 Task: Create a due date automation trigger when advanced on, on the monday of the week a card is due add fields without all custom fields completed at 11:00 AM.
Action: Mouse moved to (1042, 65)
Screenshot: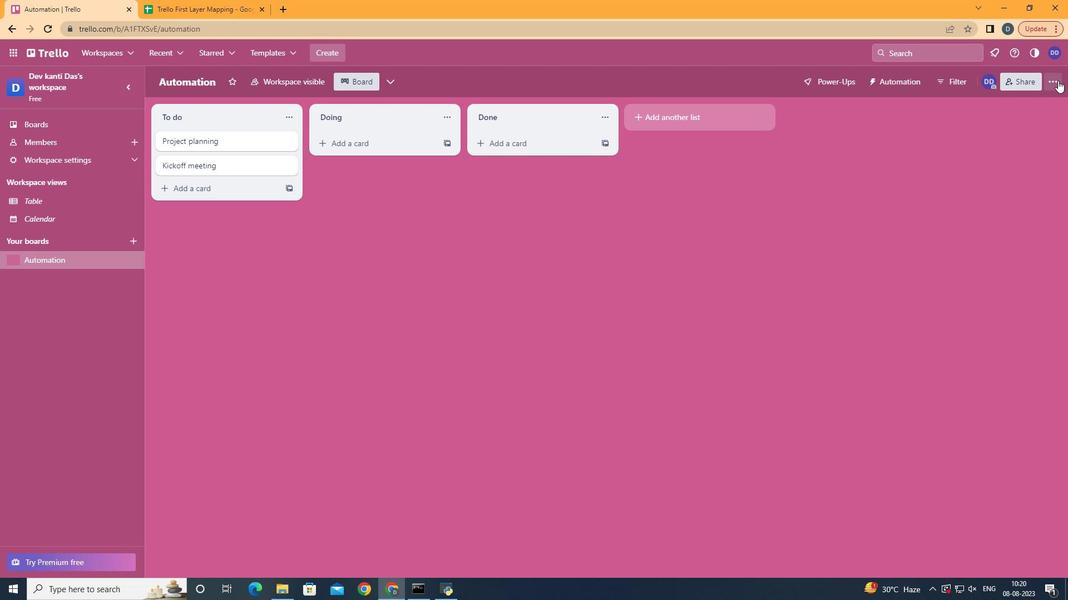
Action: Mouse pressed left at (1042, 65)
Screenshot: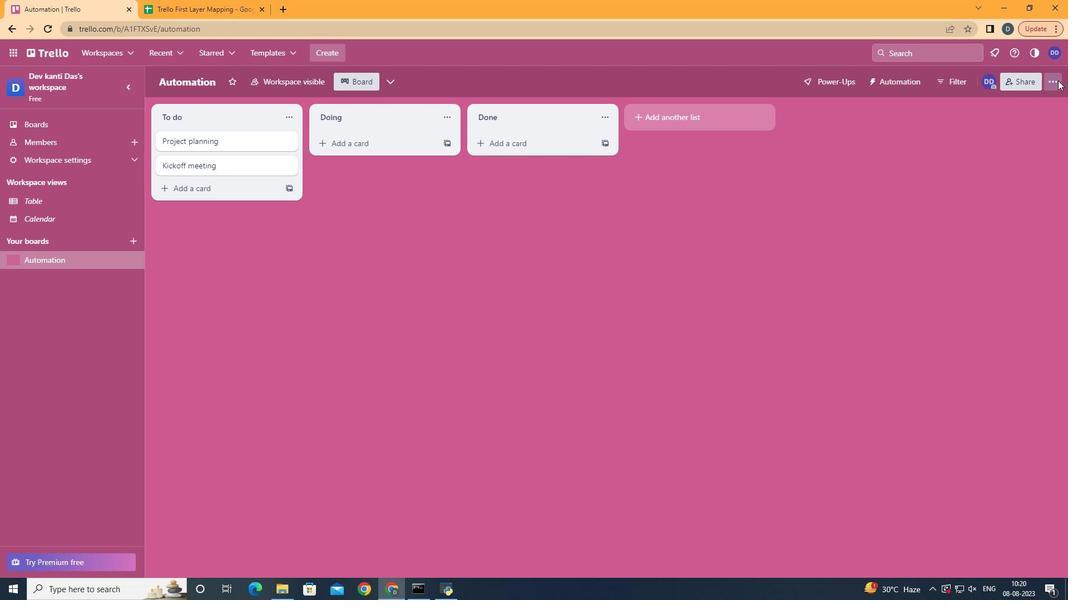 
Action: Mouse moved to (933, 210)
Screenshot: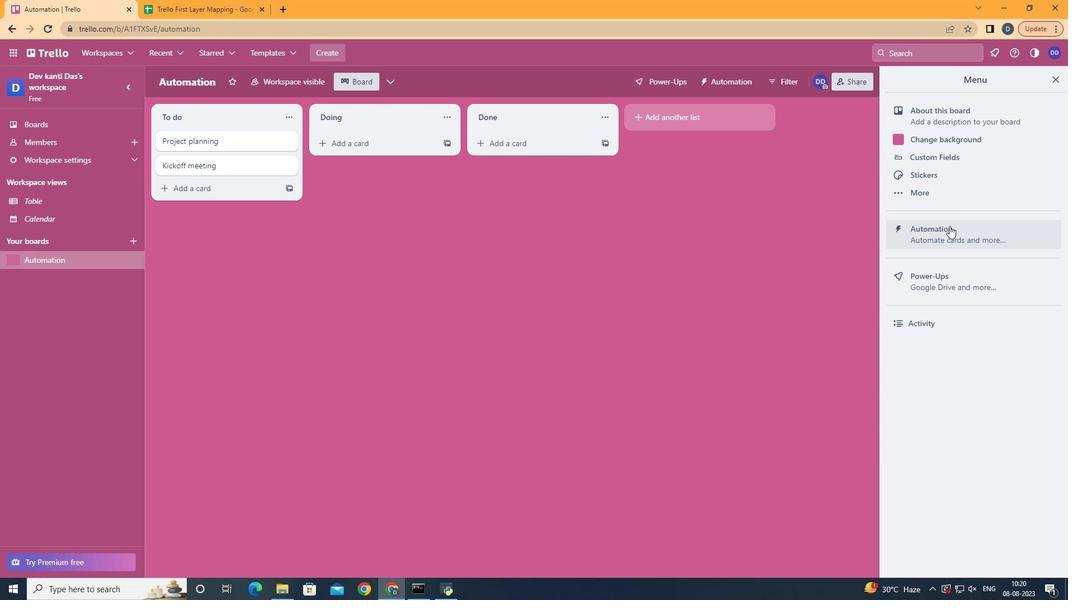 
Action: Mouse pressed left at (933, 210)
Screenshot: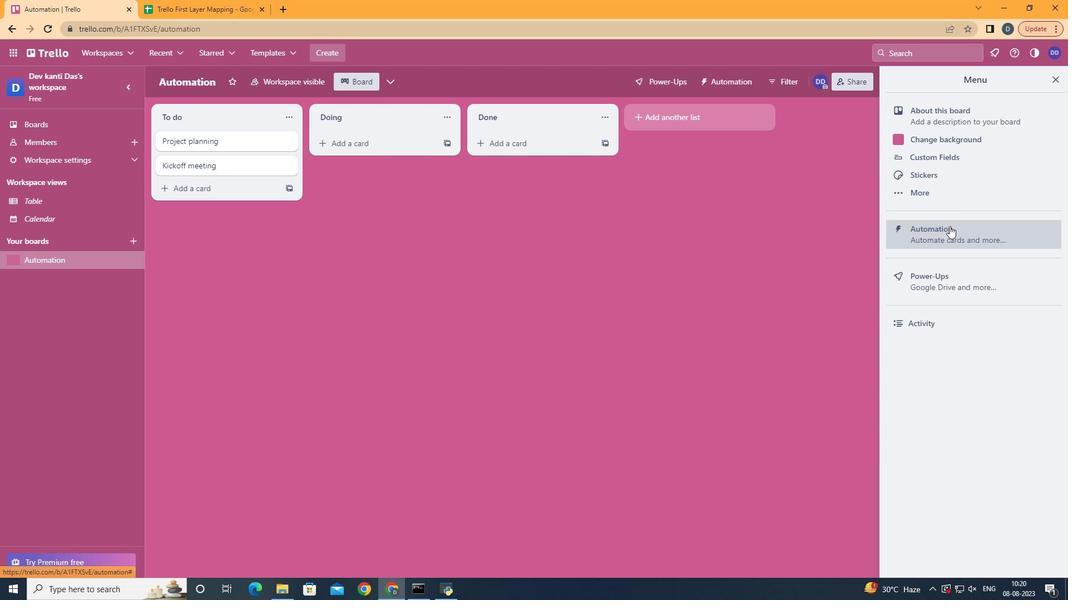 
Action: Mouse moved to (219, 203)
Screenshot: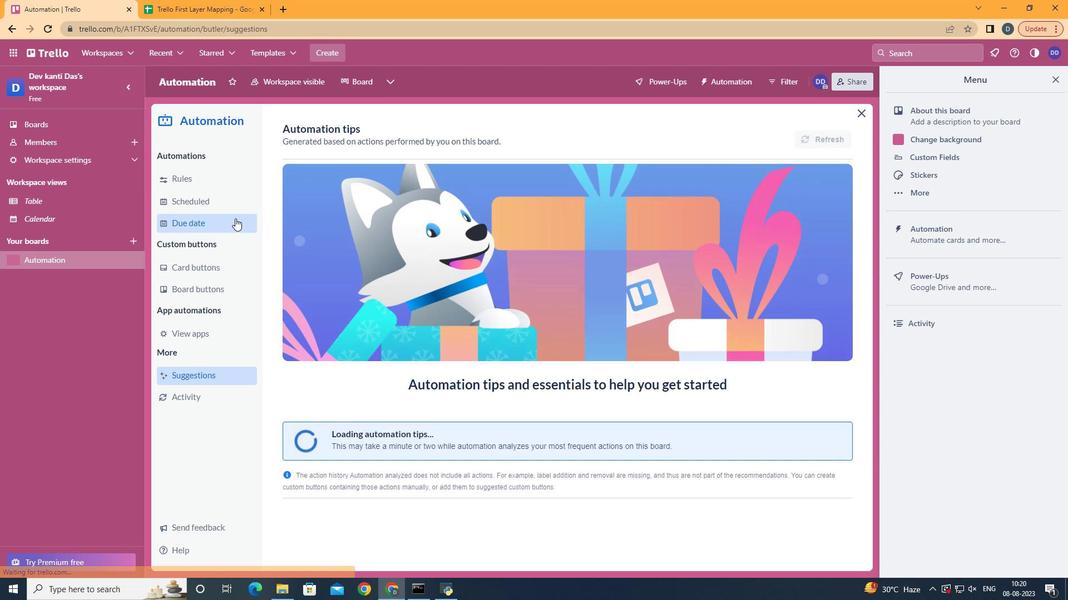 
Action: Mouse pressed left at (219, 203)
Screenshot: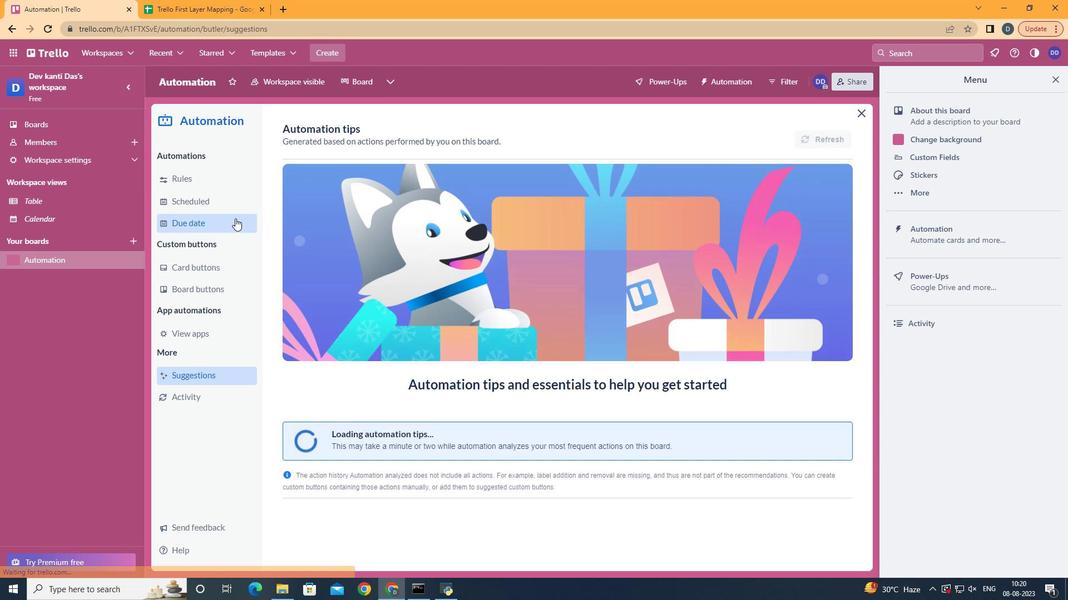 
Action: Mouse moved to (759, 117)
Screenshot: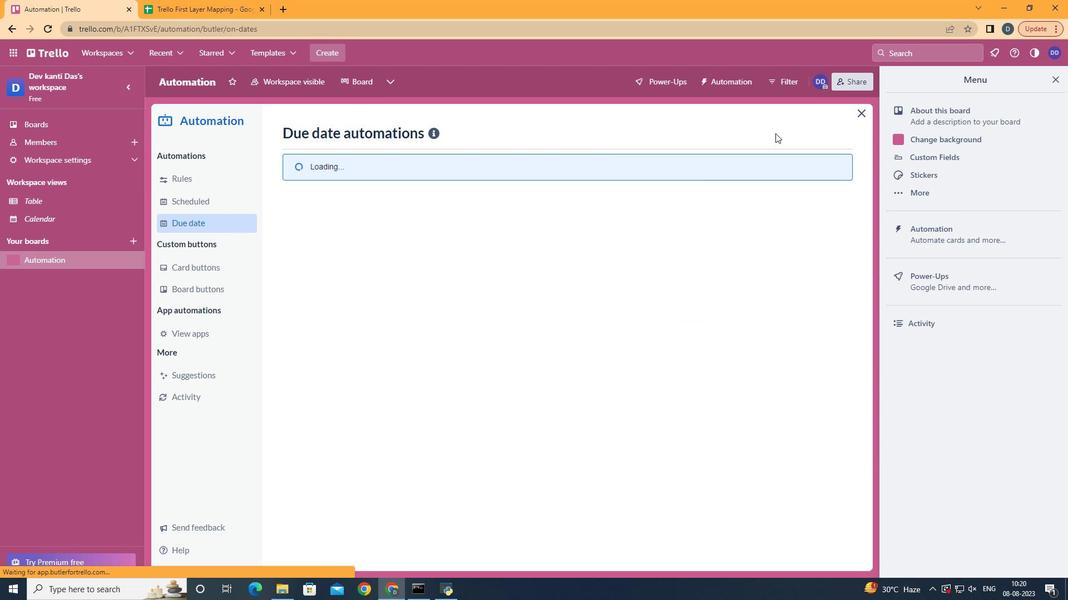 
Action: Mouse pressed left at (759, 117)
Screenshot: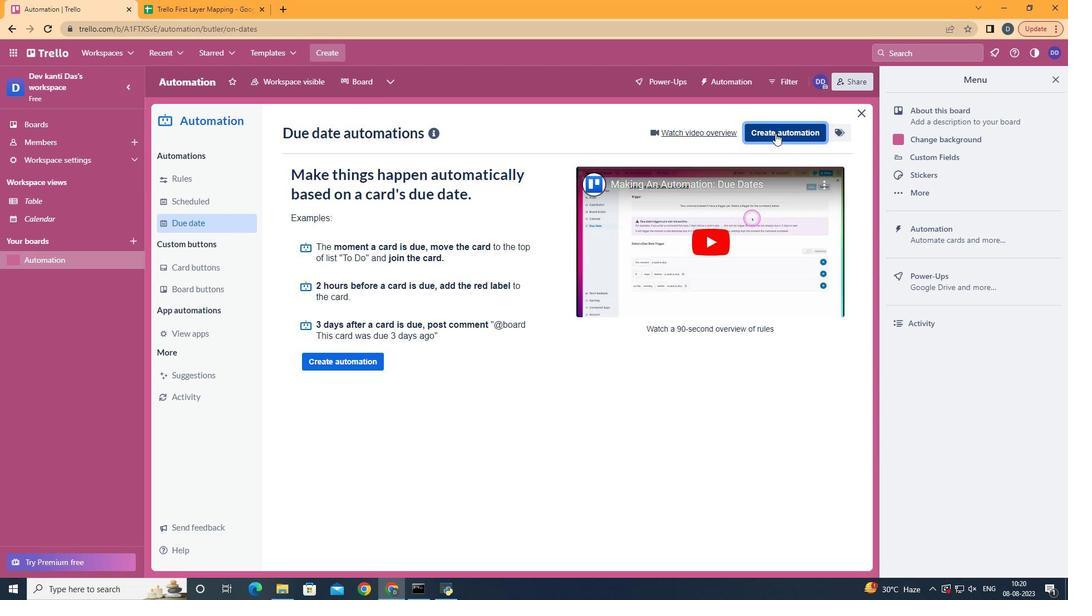 
Action: Mouse moved to (556, 224)
Screenshot: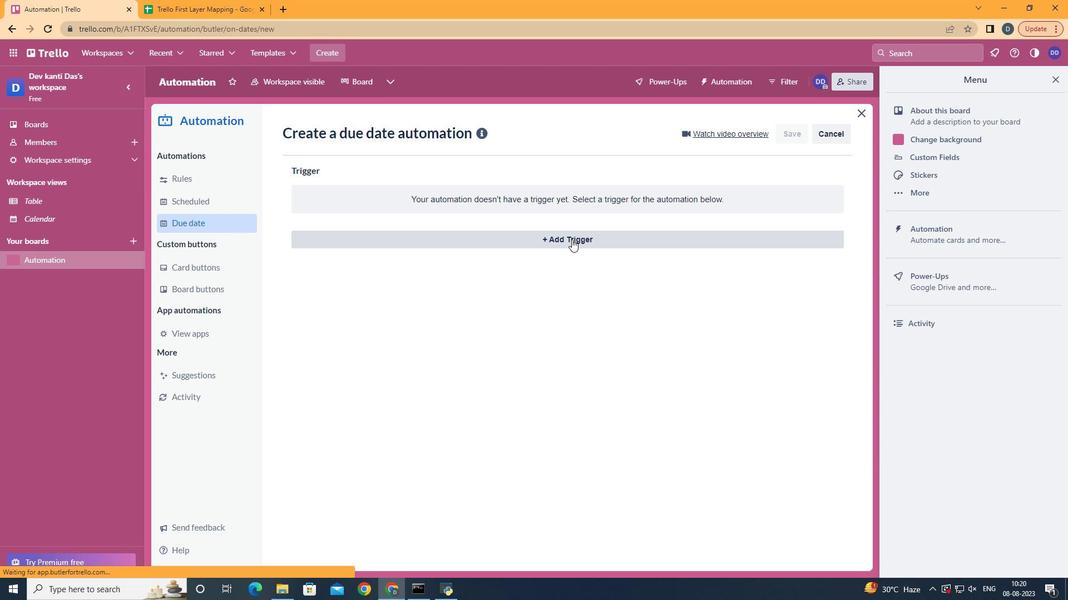 
Action: Mouse pressed left at (556, 224)
Screenshot: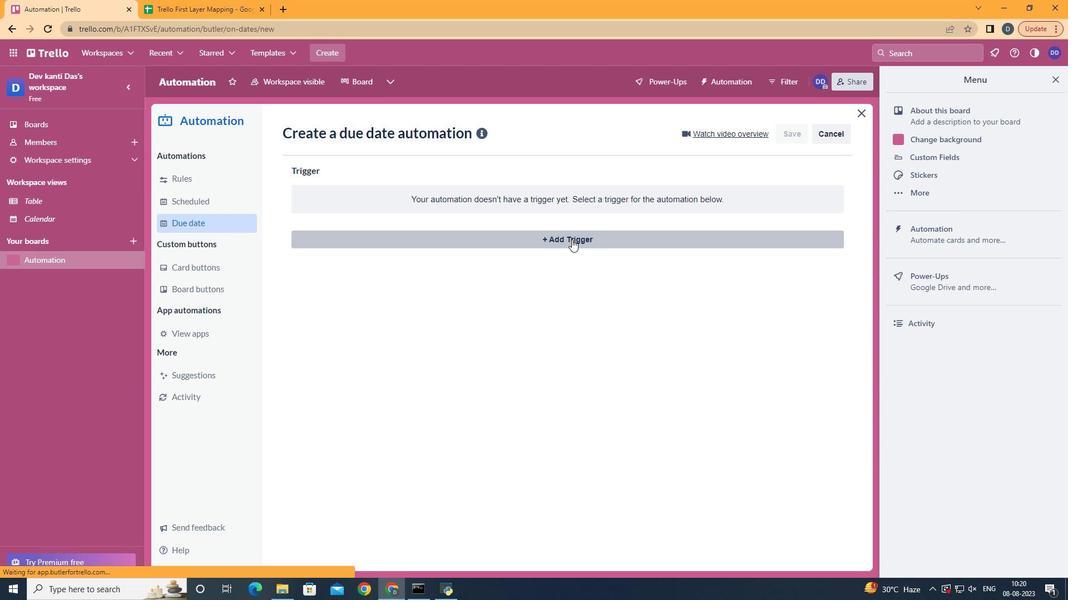 
Action: Mouse moved to (343, 275)
Screenshot: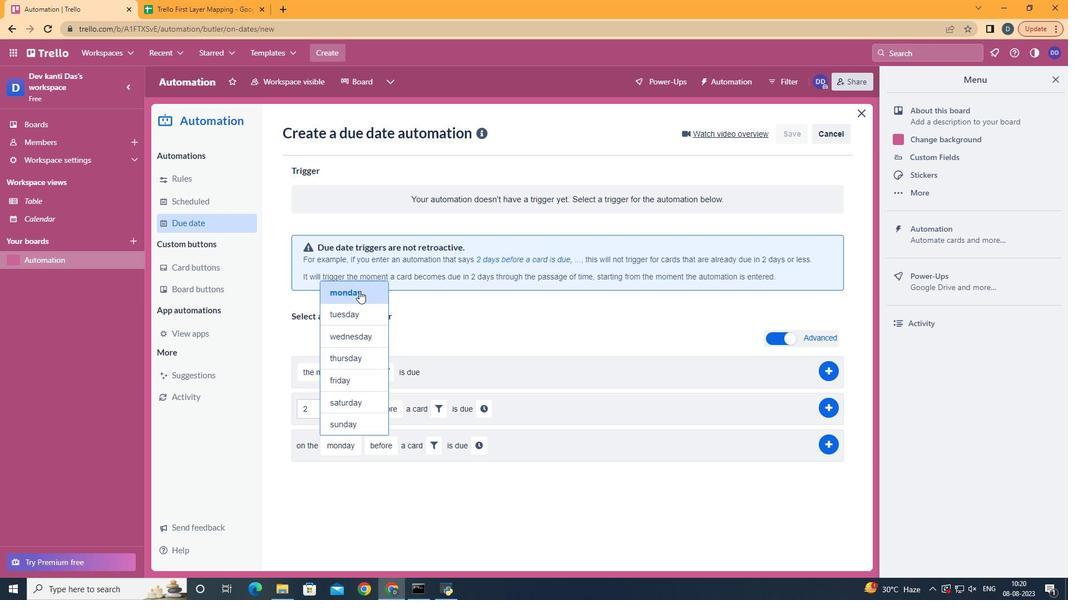 
Action: Mouse pressed left at (343, 275)
Screenshot: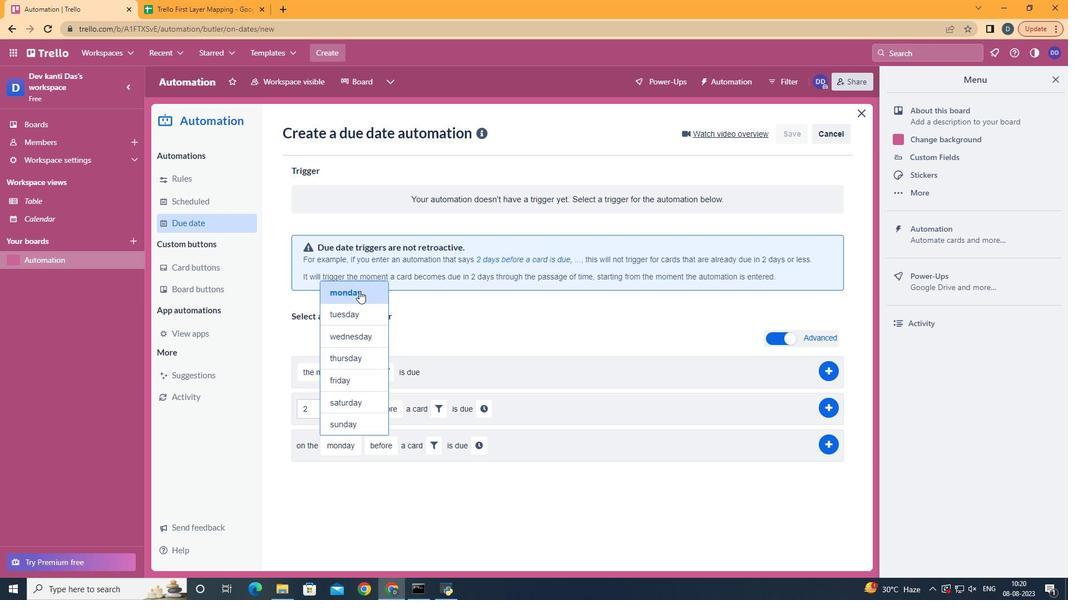 
Action: Mouse moved to (372, 492)
Screenshot: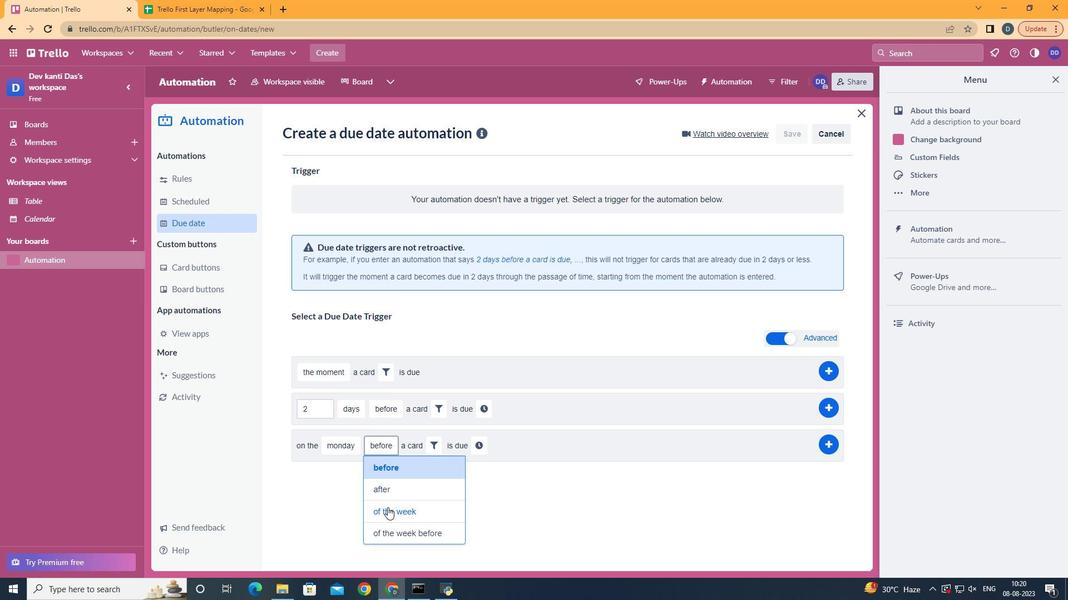 
Action: Mouse pressed left at (372, 492)
Screenshot: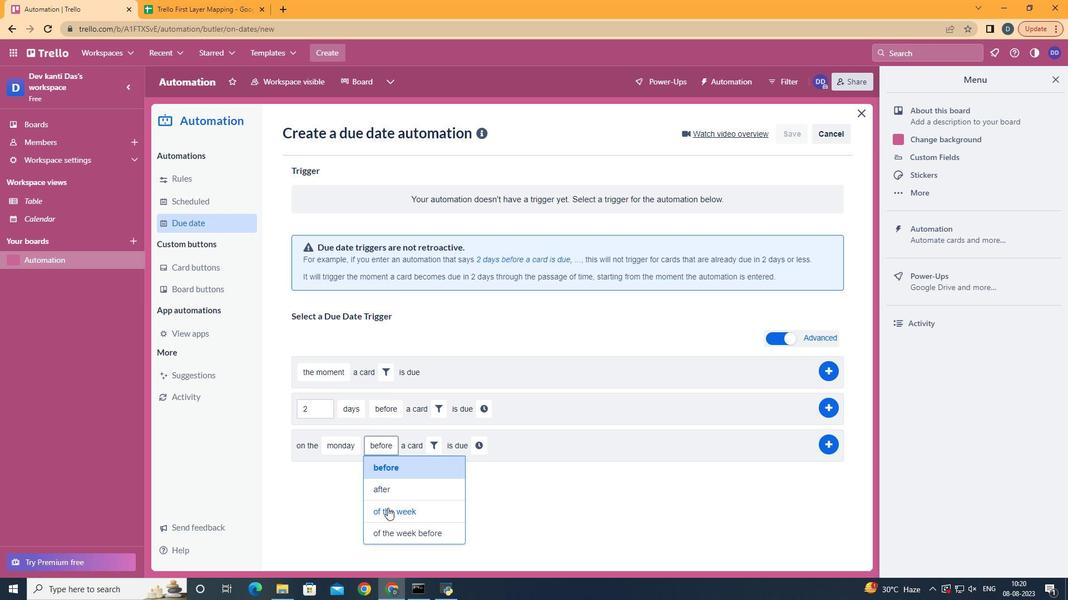 
Action: Mouse moved to (437, 434)
Screenshot: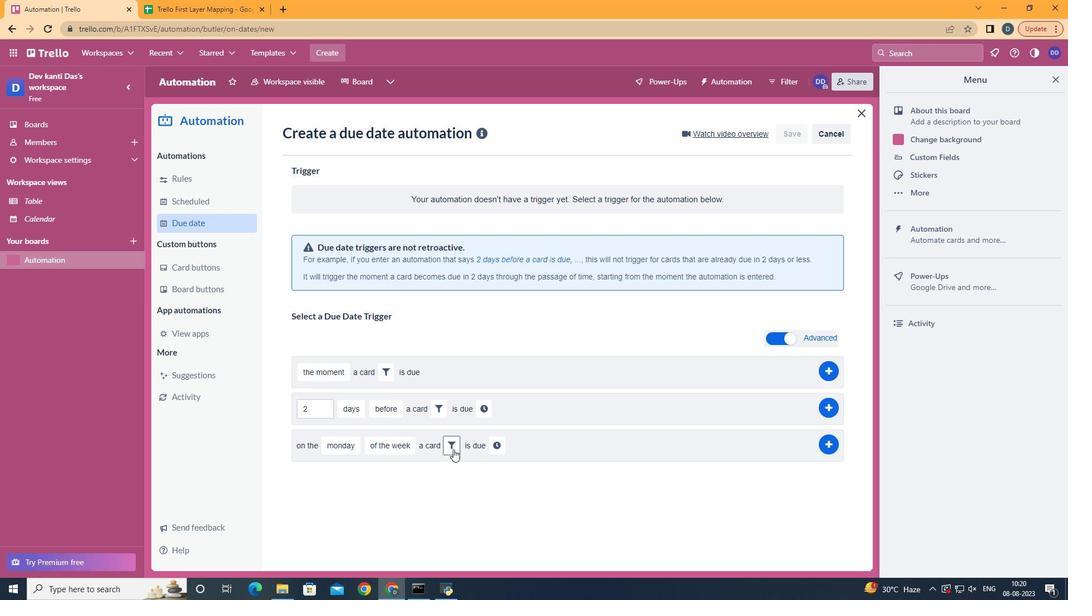 
Action: Mouse pressed left at (437, 434)
Screenshot: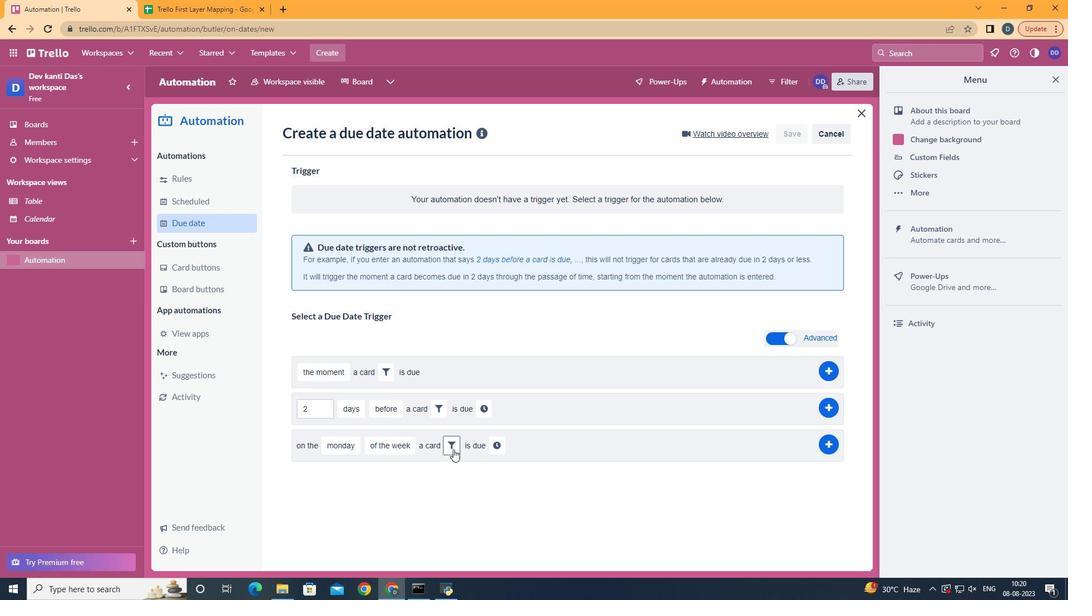 
Action: Mouse moved to (619, 473)
Screenshot: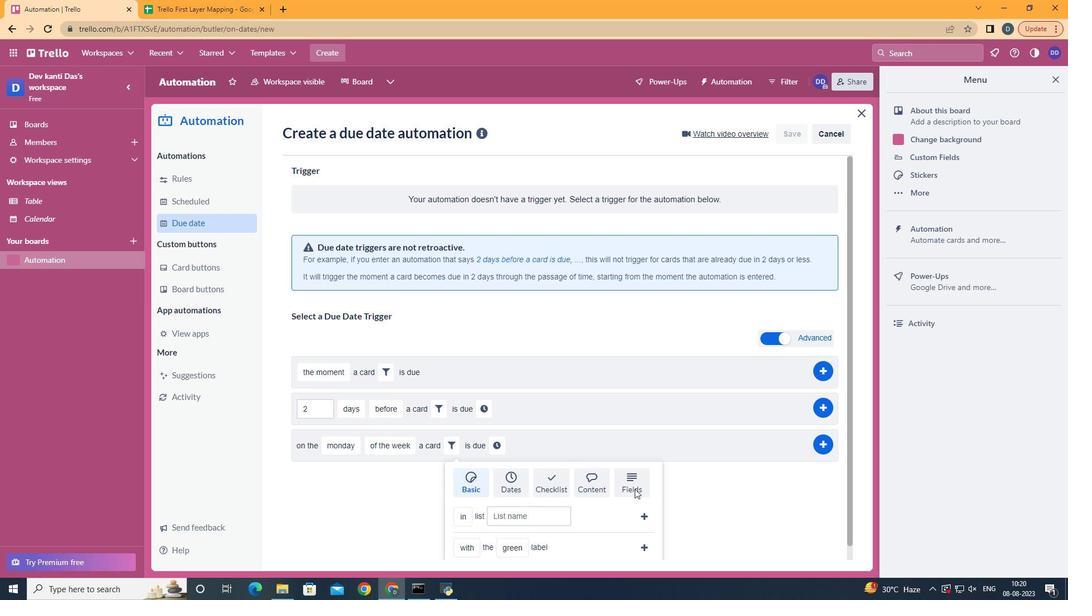 
Action: Mouse pressed left at (619, 473)
Screenshot: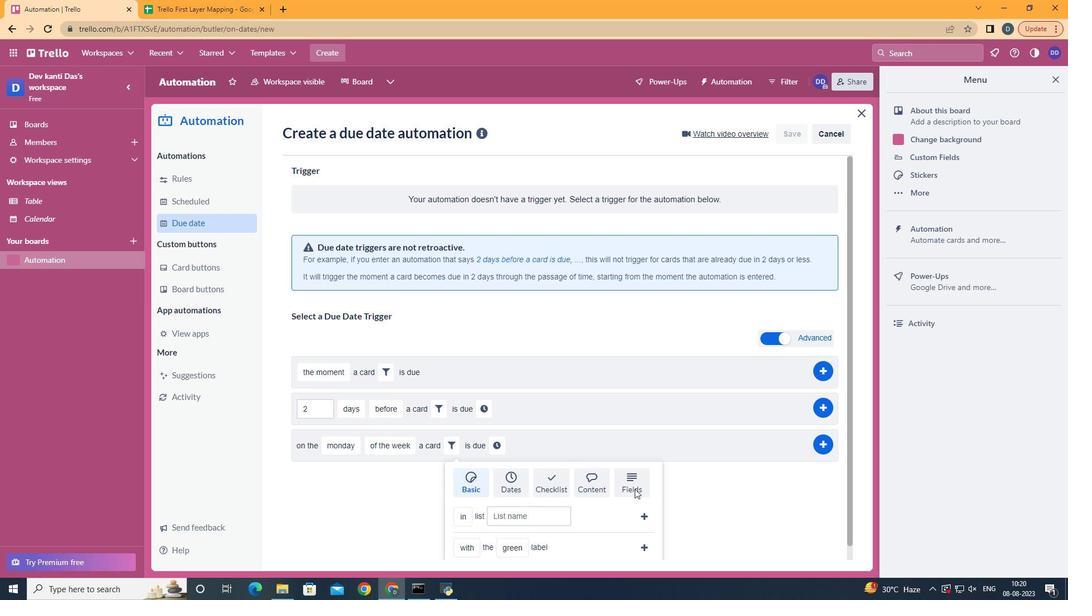 
Action: Mouse moved to (475, 496)
Screenshot: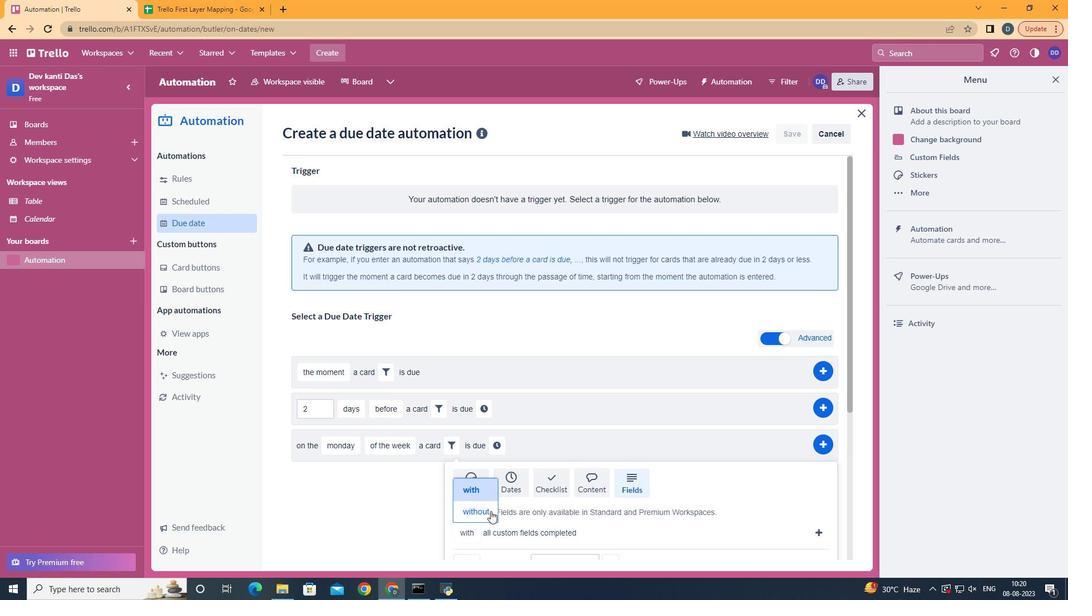 
Action: Mouse pressed left at (475, 496)
Screenshot: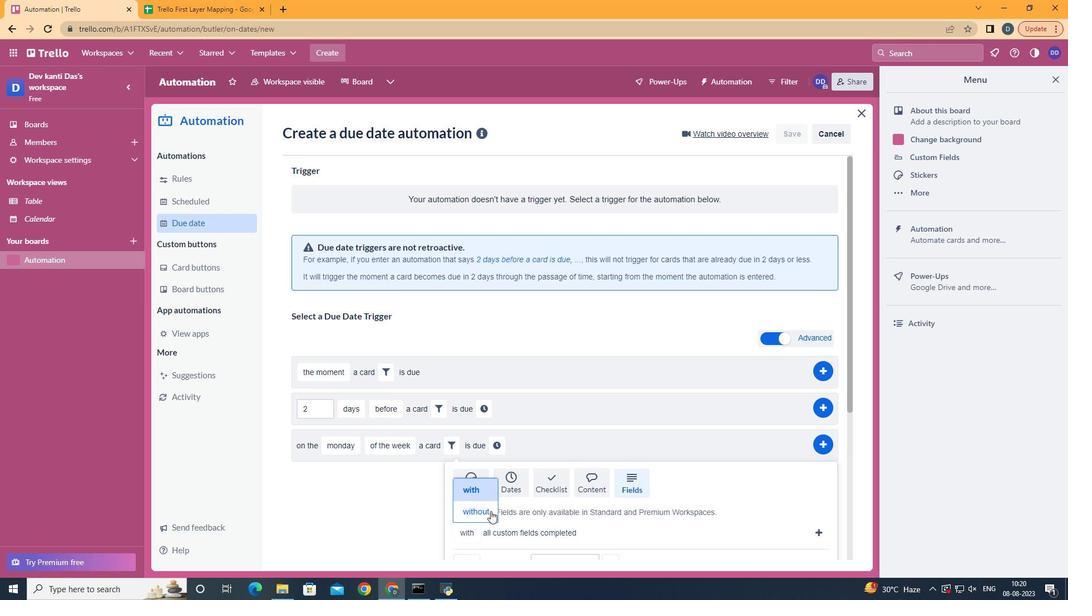 
Action: Mouse moved to (698, 496)
Screenshot: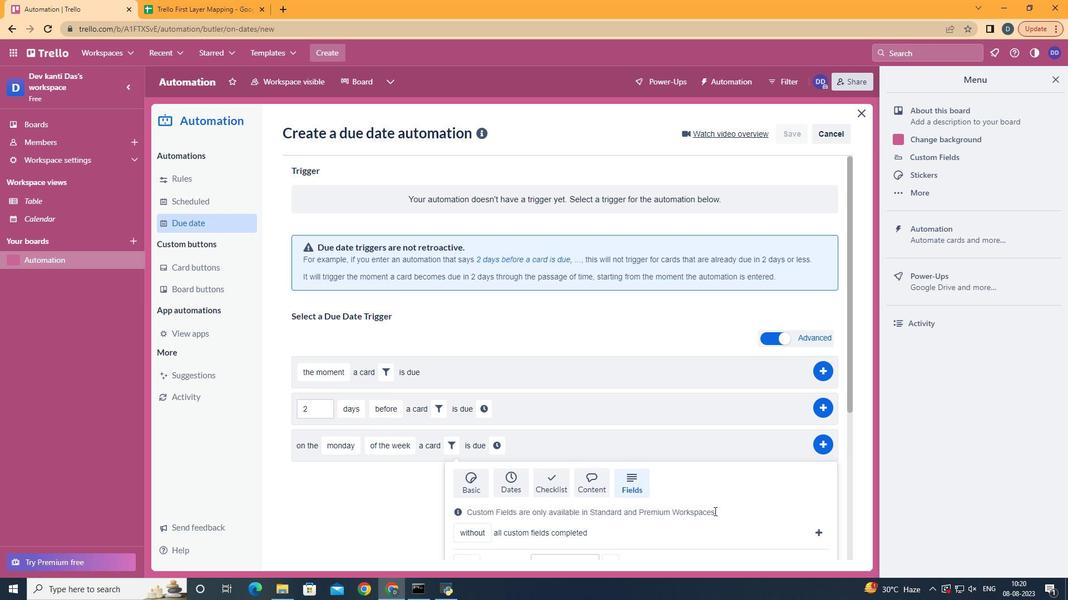 
Action: Mouse scrolled (698, 495) with delta (0, 0)
Screenshot: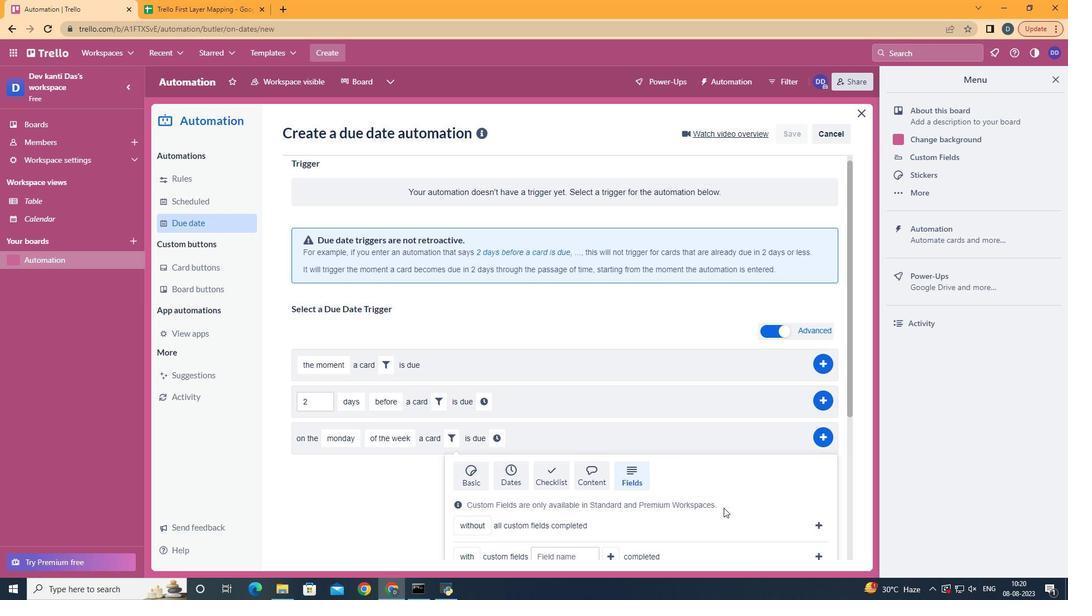 
Action: Mouse scrolled (698, 495) with delta (0, 0)
Screenshot: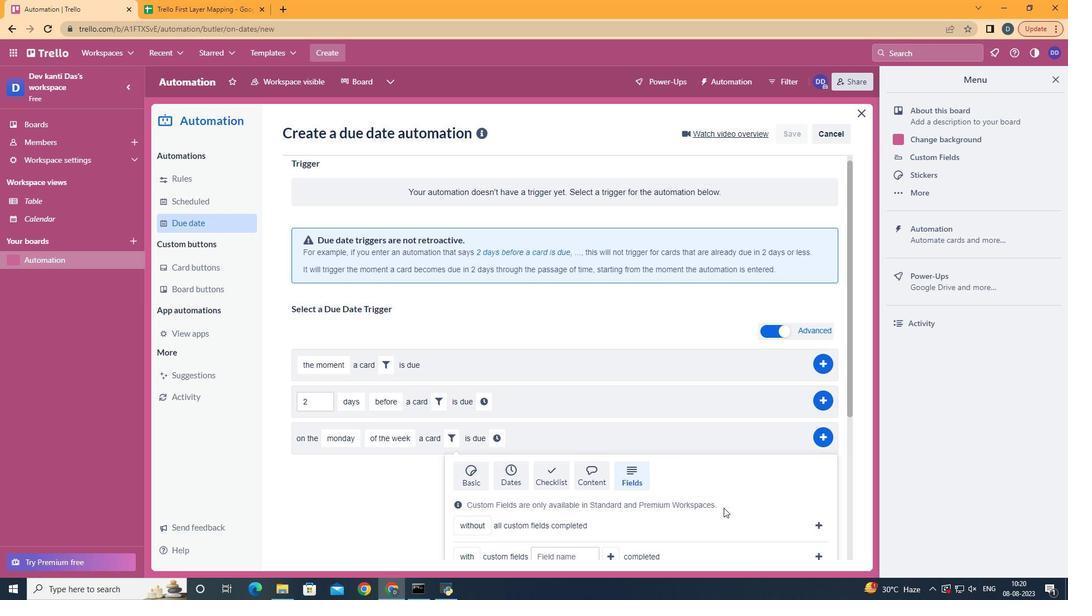 
Action: Mouse moved to (699, 496)
Screenshot: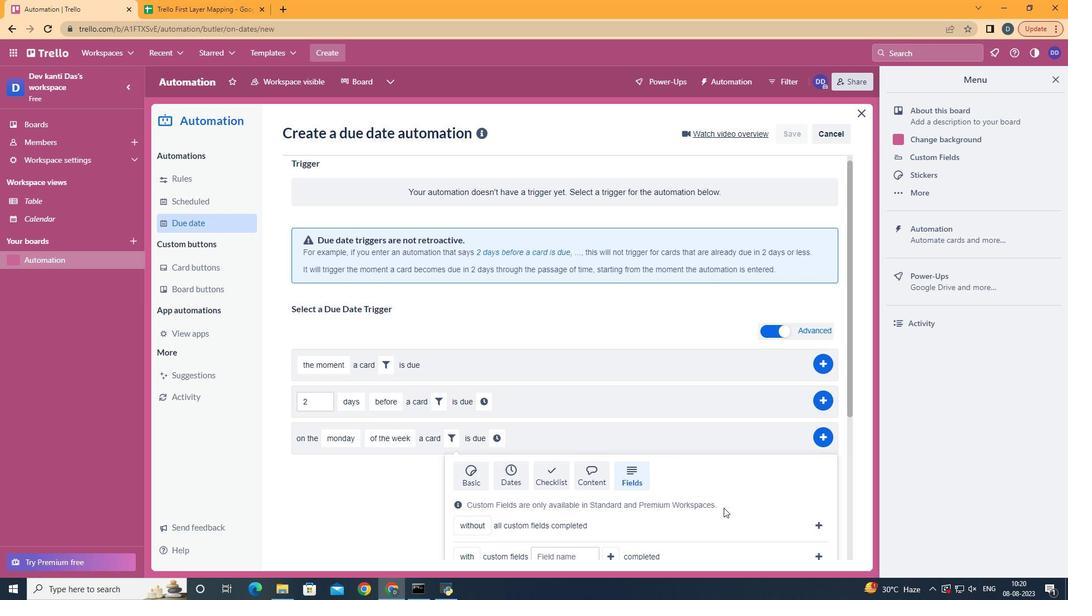 
Action: Mouse scrolled (699, 495) with delta (0, 0)
Screenshot: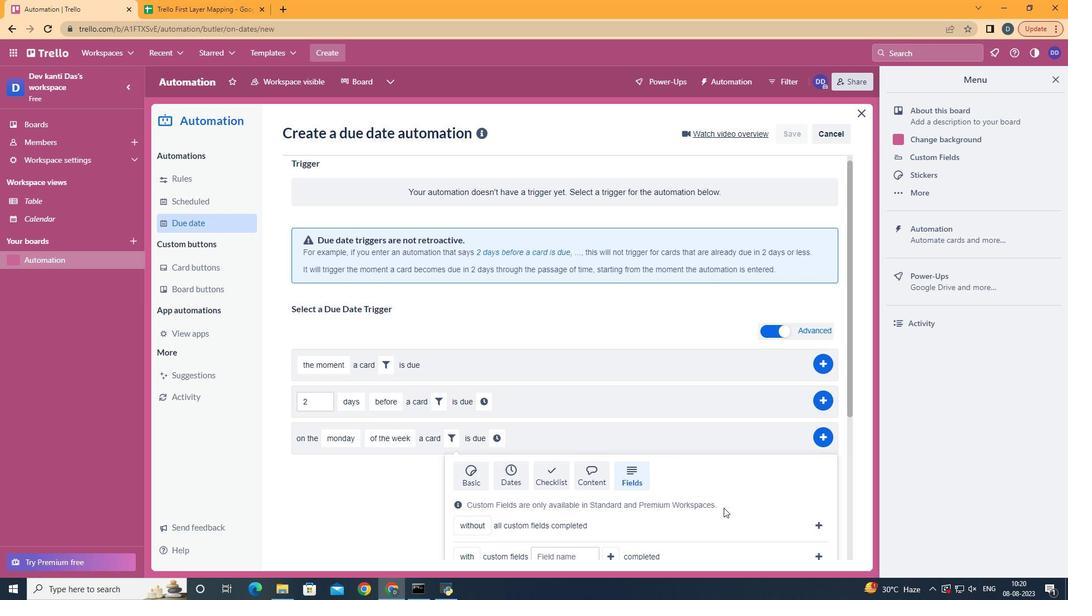 
Action: Mouse moved to (801, 348)
Screenshot: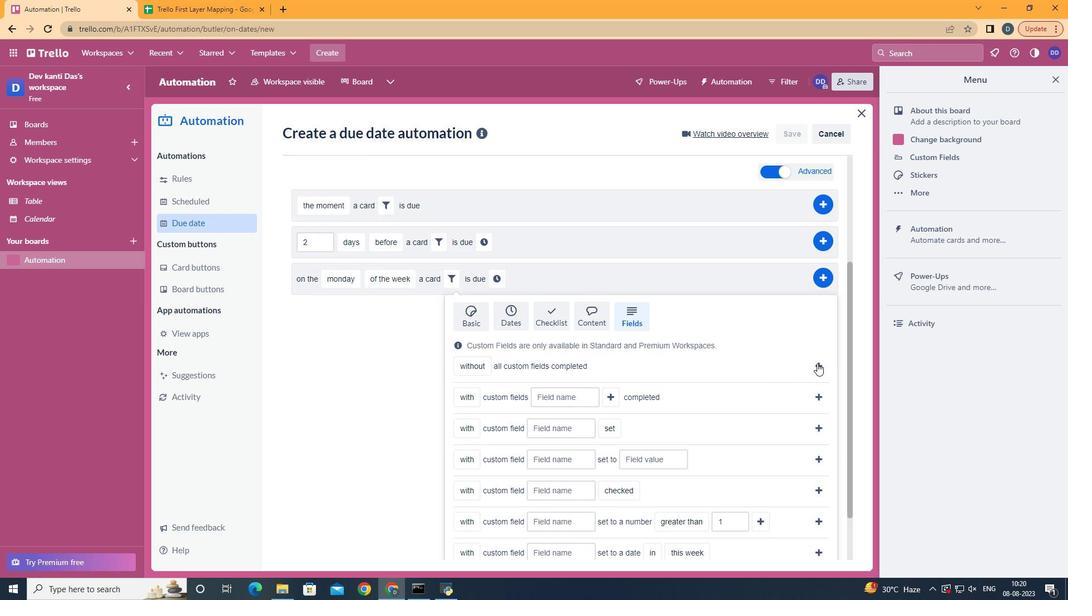 
Action: Mouse pressed left at (801, 348)
Screenshot: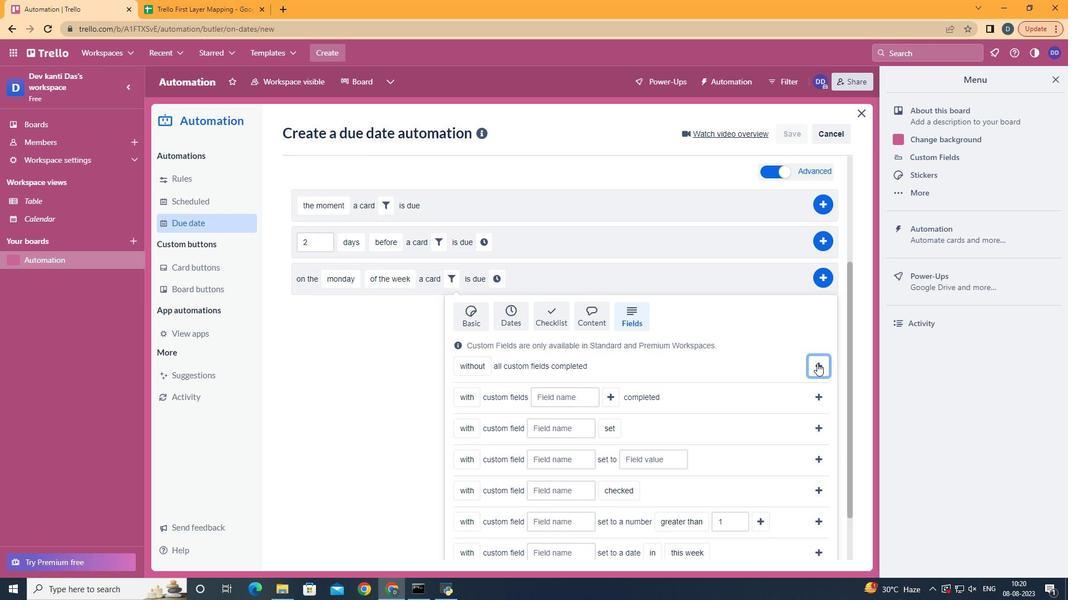 
Action: Mouse moved to (628, 430)
Screenshot: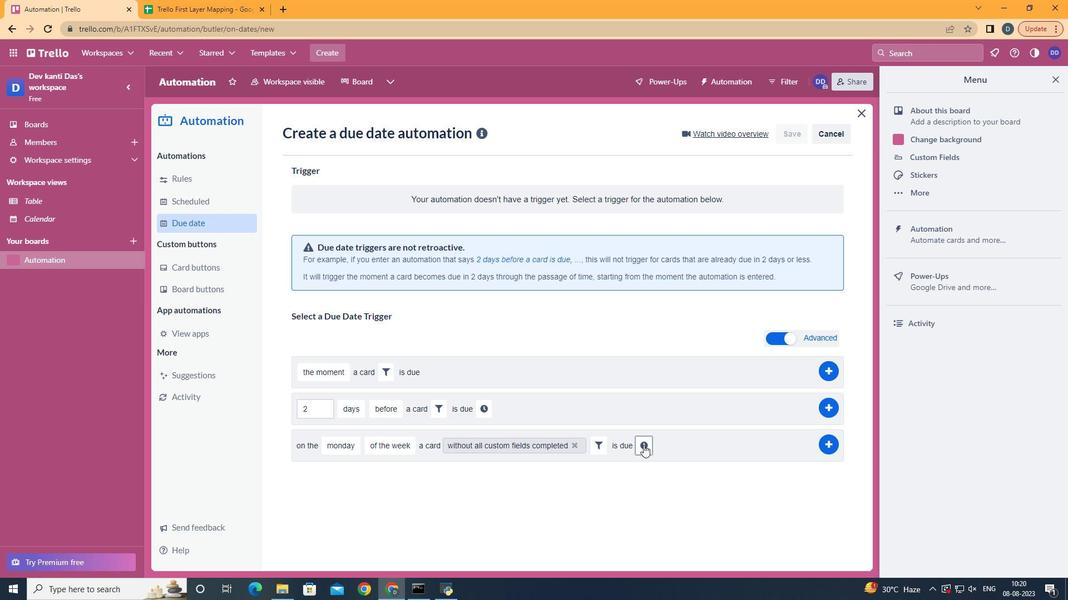 
Action: Mouse pressed left at (628, 430)
Screenshot: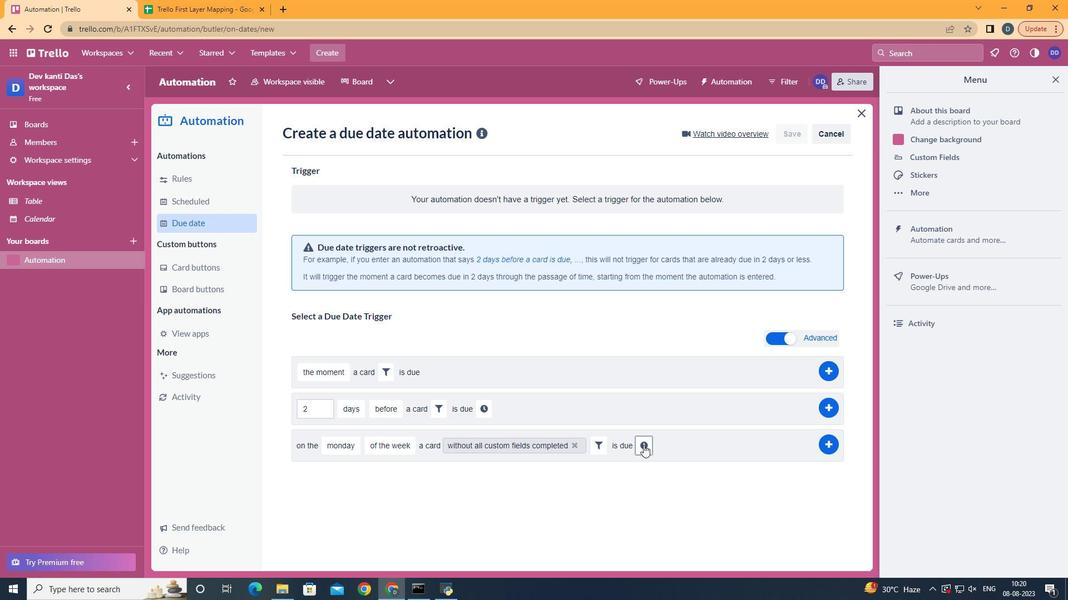 
Action: Mouse moved to (663, 430)
Screenshot: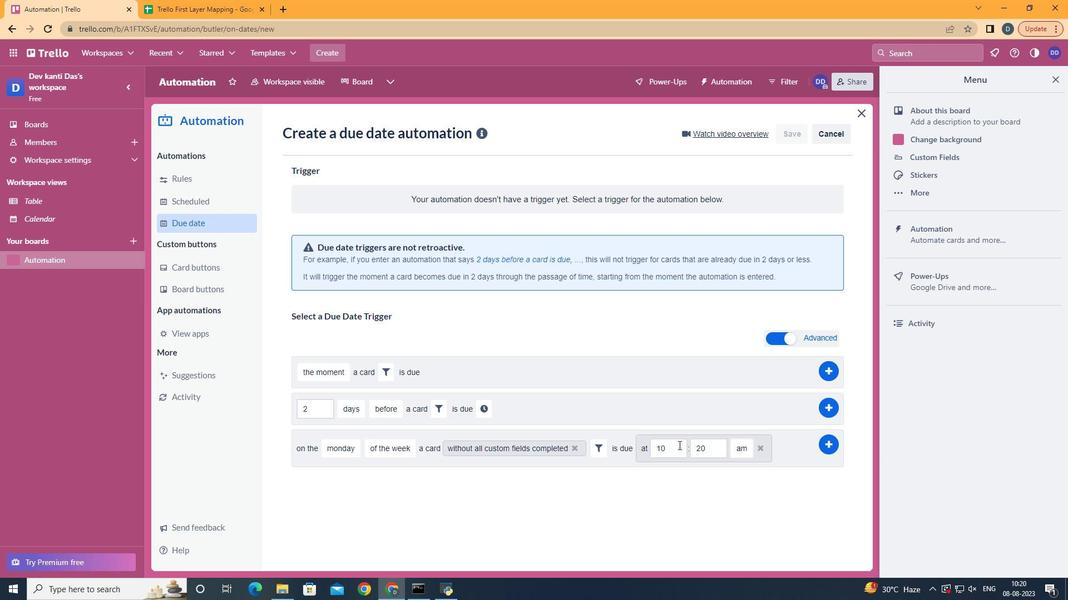 
Action: Mouse pressed left at (663, 430)
Screenshot: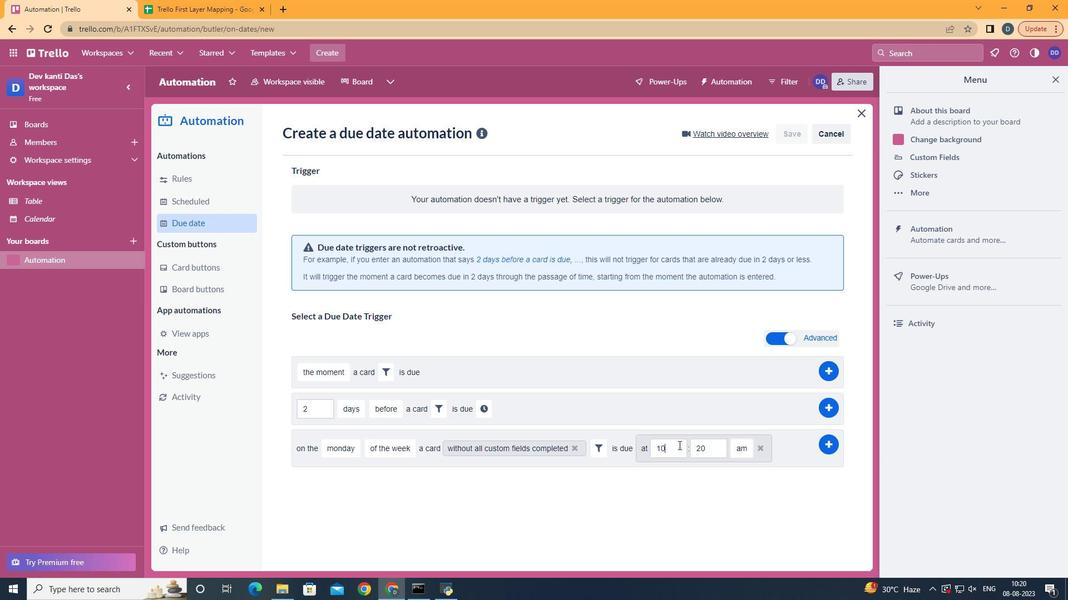 
Action: Key pressed <Key.backspace>1
Screenshot: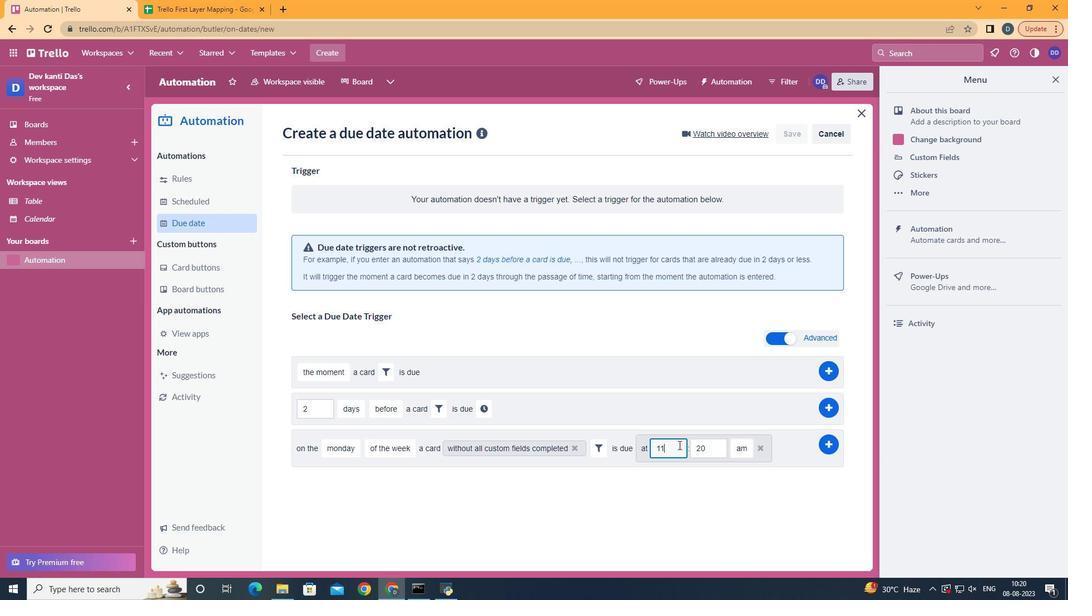 
Action: Mouse moved to (685, 436)
Screenshot: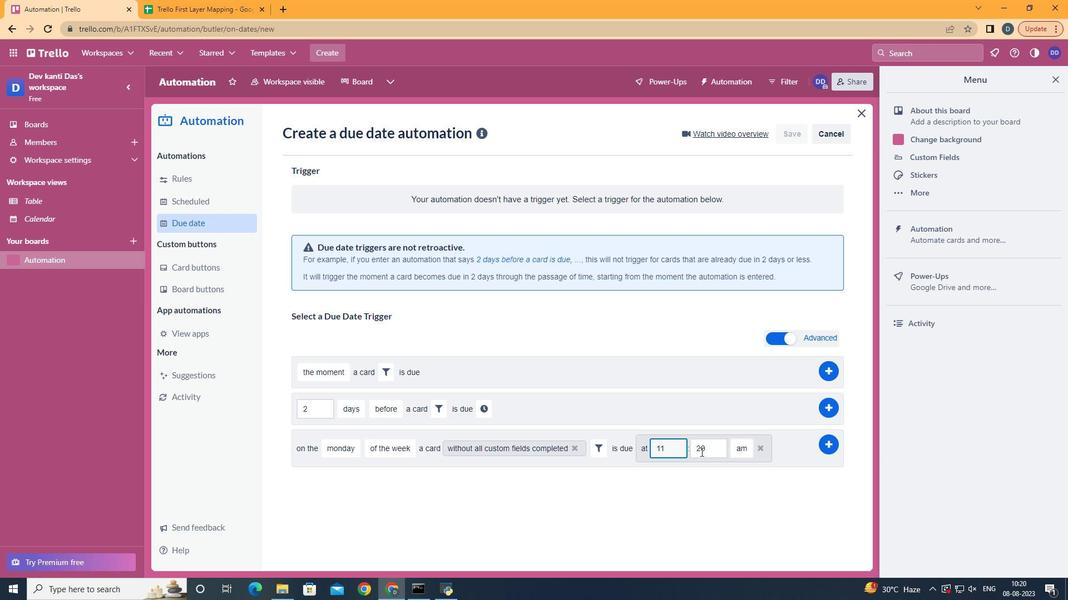 
Action: Mouse pressed left at (685, 436)
Screenshot: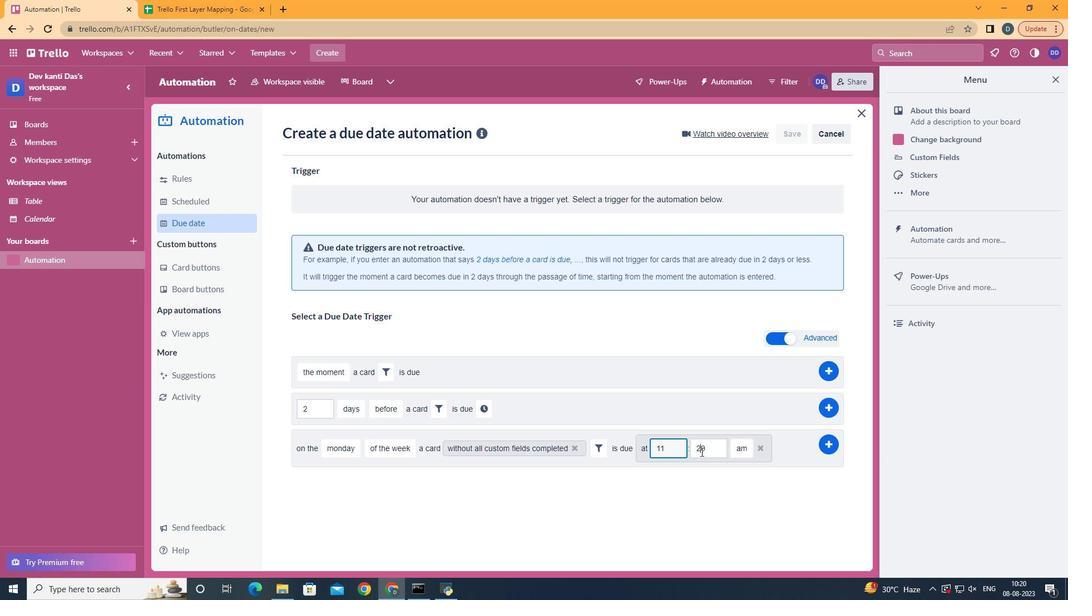 
Action: Mouse moved to (695, 433)
Screenshot: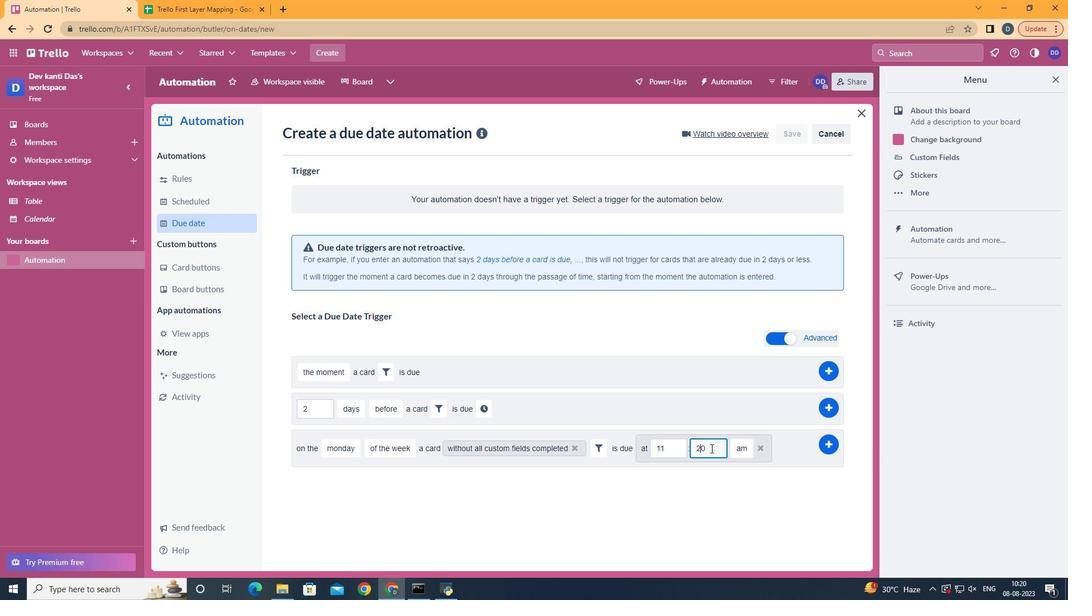 
Action: Mouse pressed left at (695, 433)
Screenshot: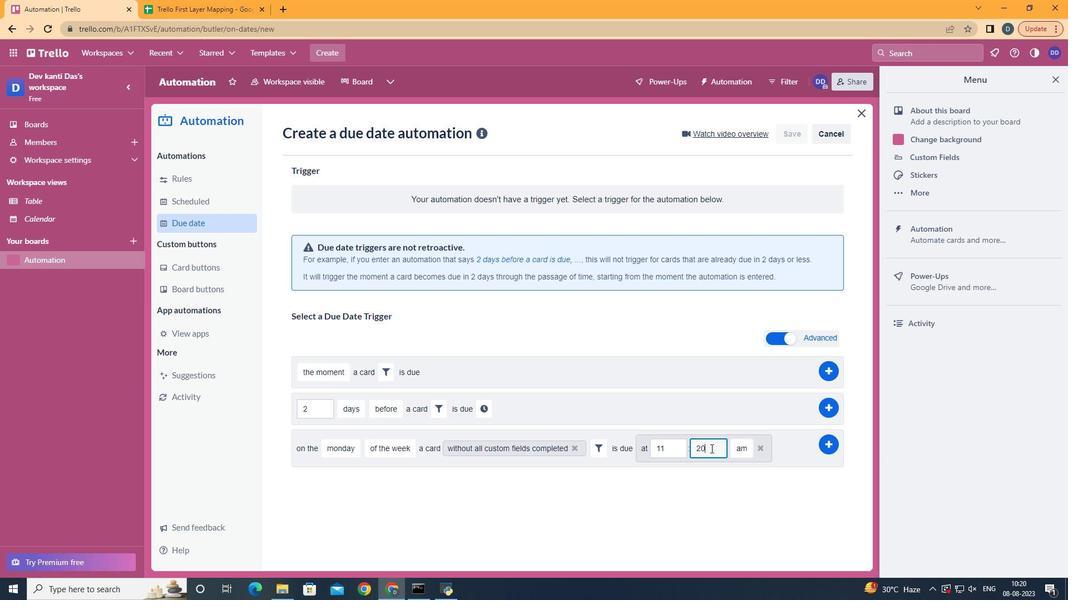 
Action: Key pressed <Key.backspace><Key.backspace>00
Screenshot: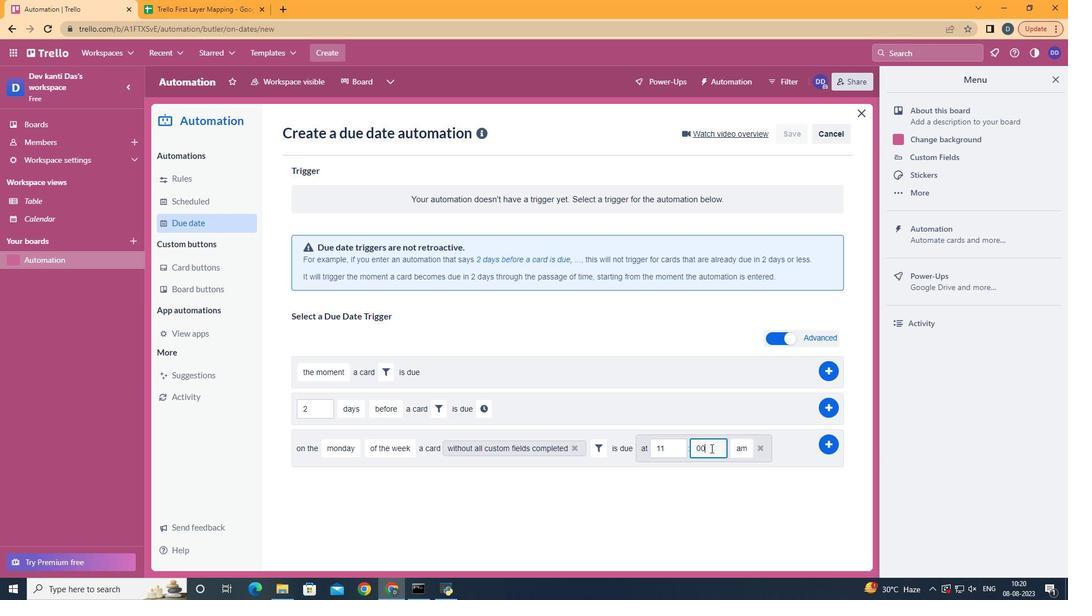 
Action: Mouse moved to (807, 425)
Screenshot: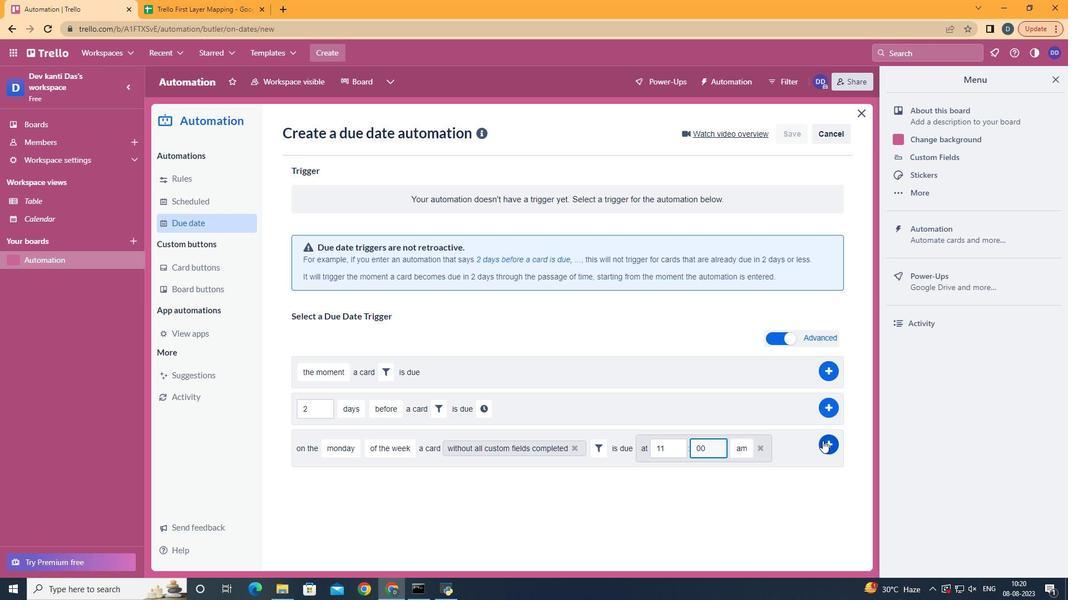 
Action: Mouse pressed left at (807, 425)
Screenshot: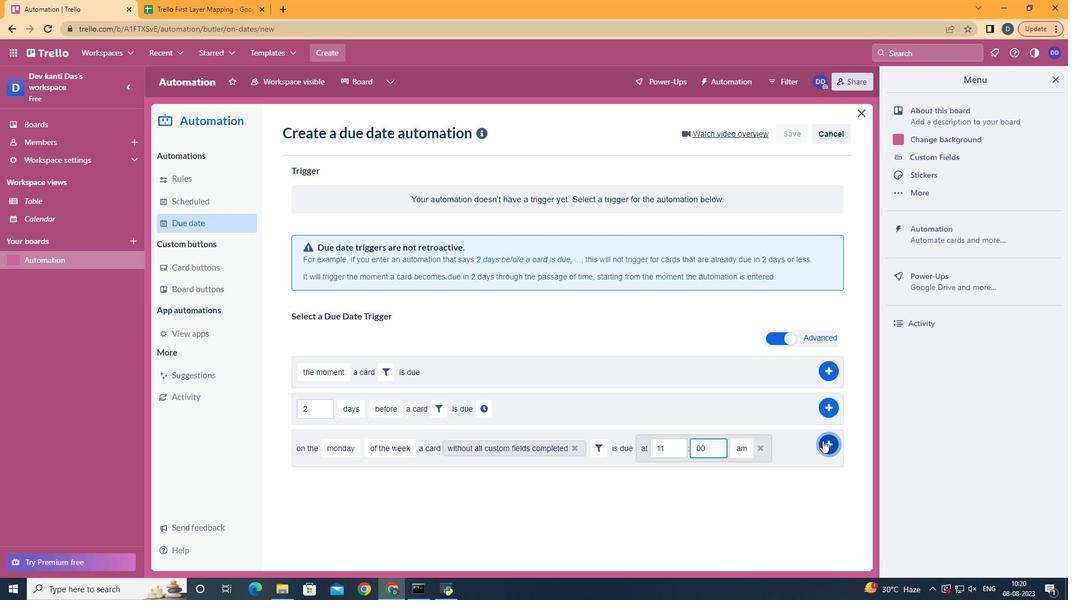 
Action: Mouse moved to (673, 166)
Screenshot: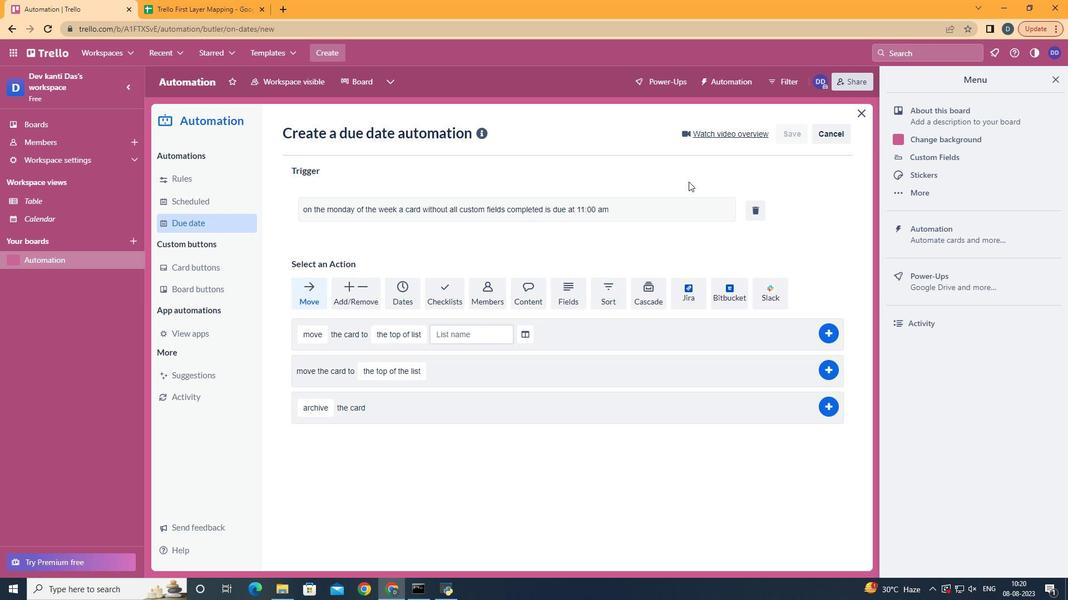 
